 Task: Create a task  Create a new online store for a retail business , assign it to team member softage.1@softage.net in the project AgileBridge and update the status of the task to  Off Track , set the priority of the task to Medium
Action: Mouse moved to (68, 49)
Screenshot: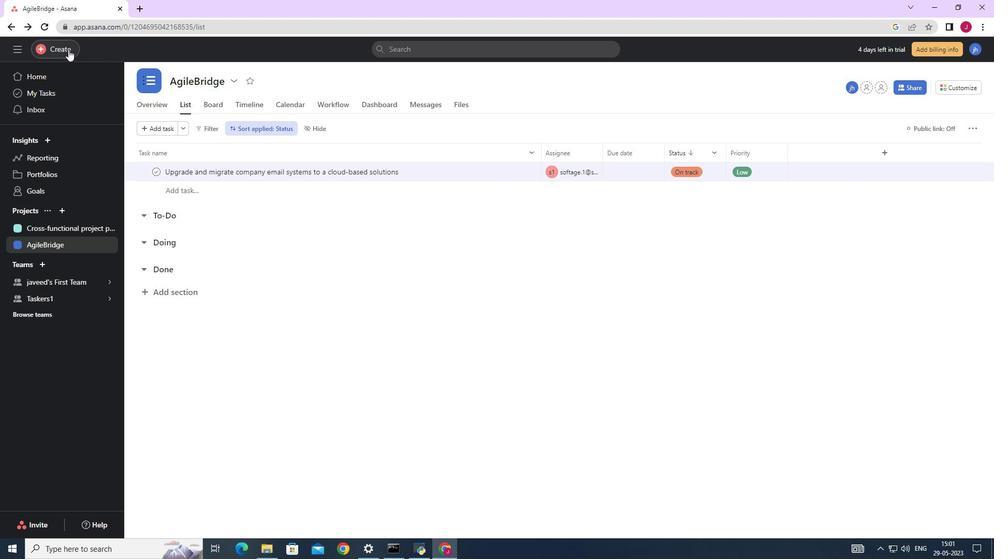 
Action: Mouse pressed left at (68, 49)
Screenshot: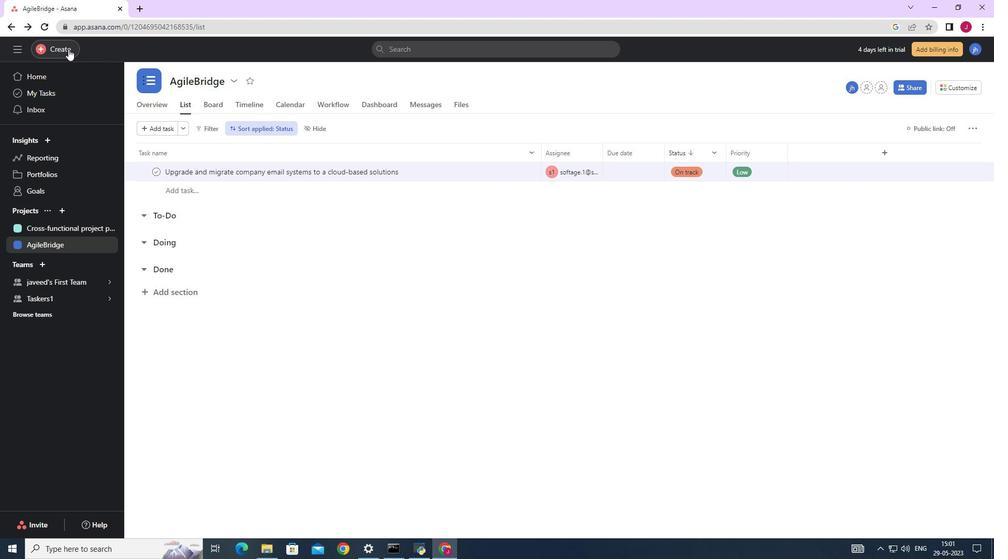 
Action: Mouse moved to (118, 50)
Screenshot: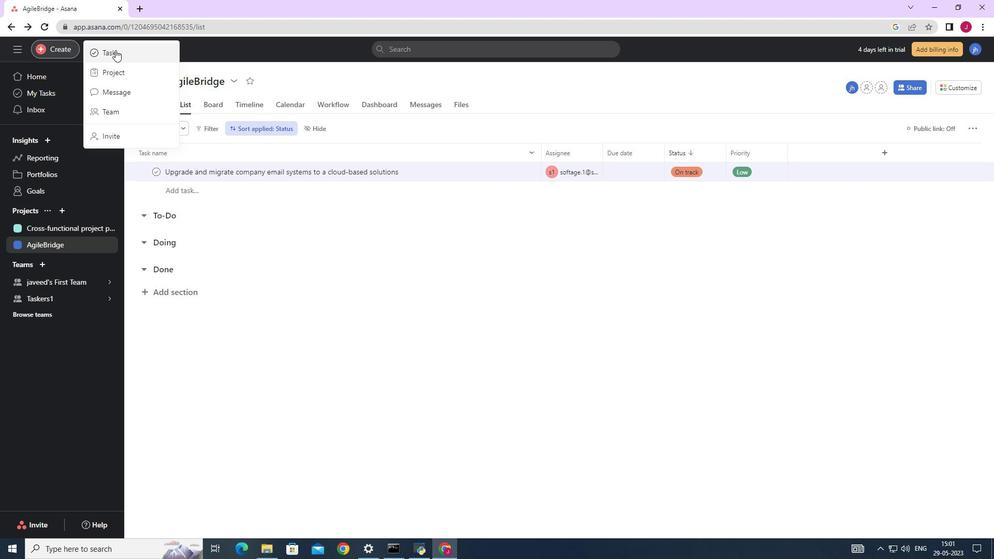 
Action: Mouse pressed left at (118, 50)
Screenshot: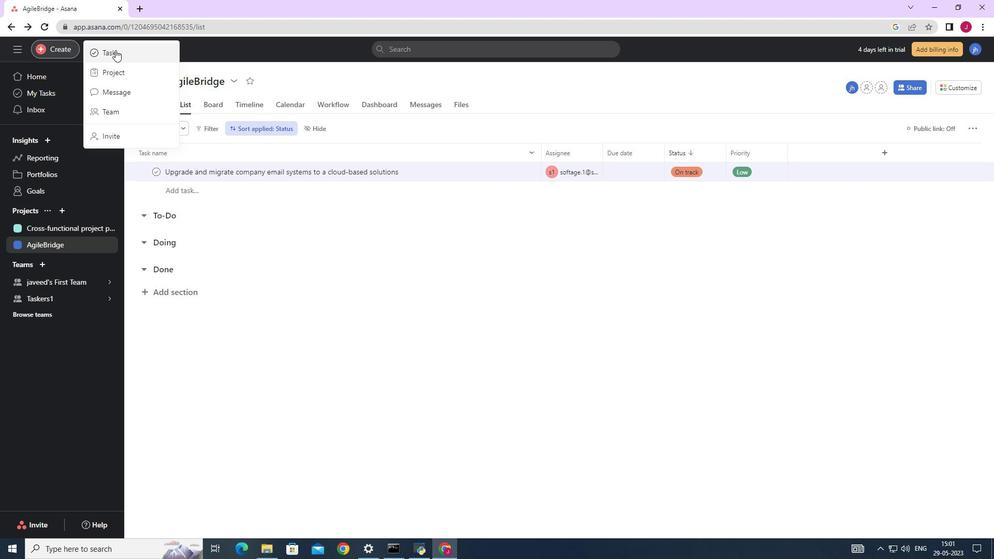 
Action: Mouse moved to (810, 344)
Screenshot: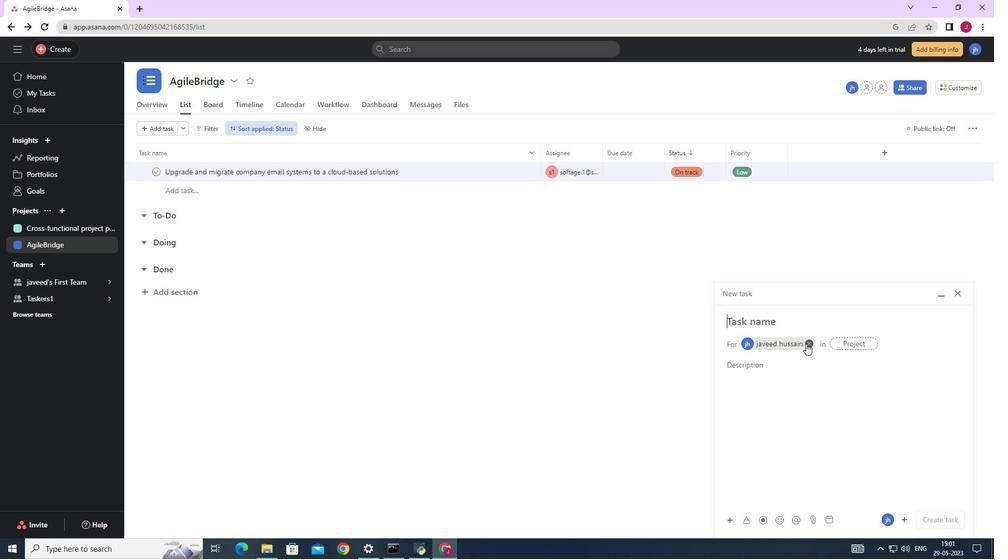 
Action: Mouse pressed left at (810, 344)
Screenshot: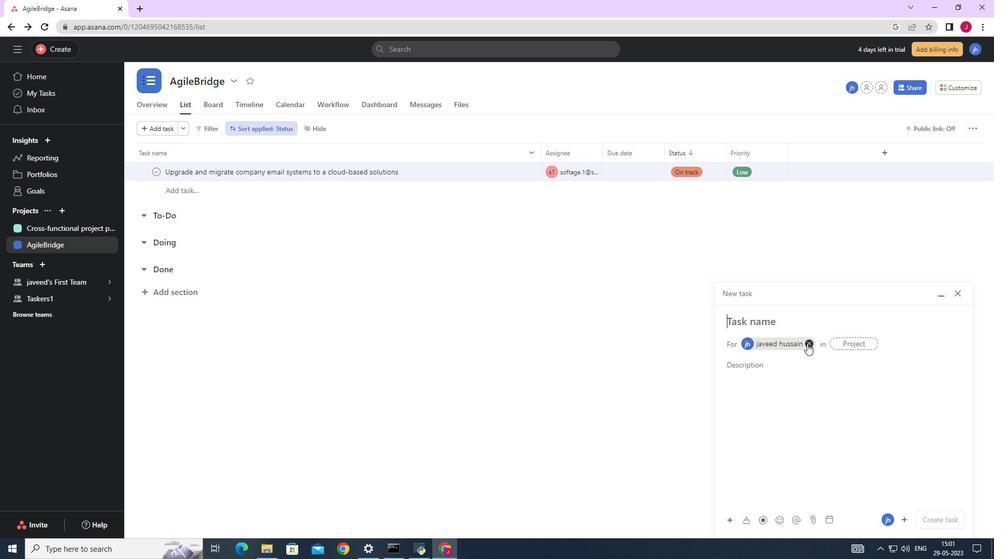 
Action: Mouse moved to (775, 344)
Screenshot: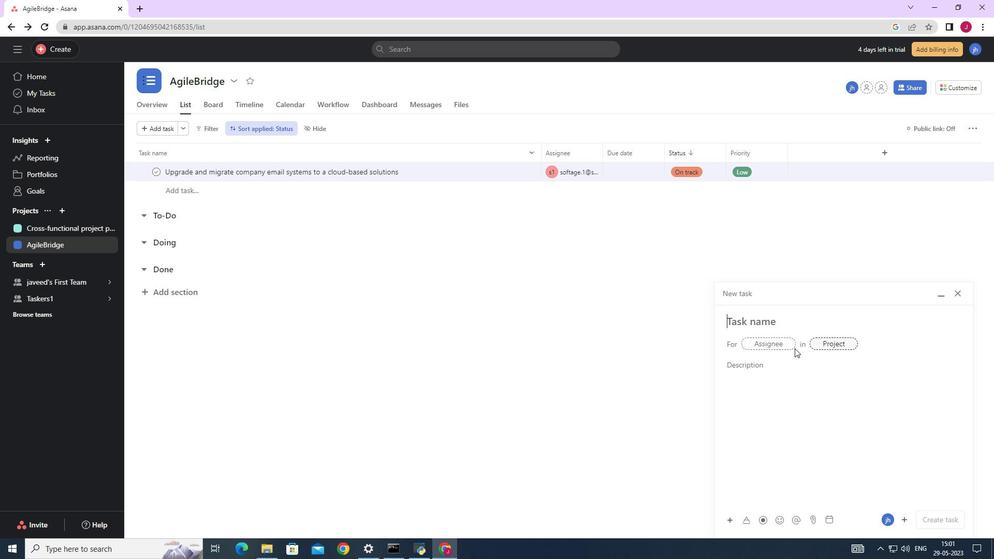 
Action: Mouse pressed left at (775, 344)
Screenshot: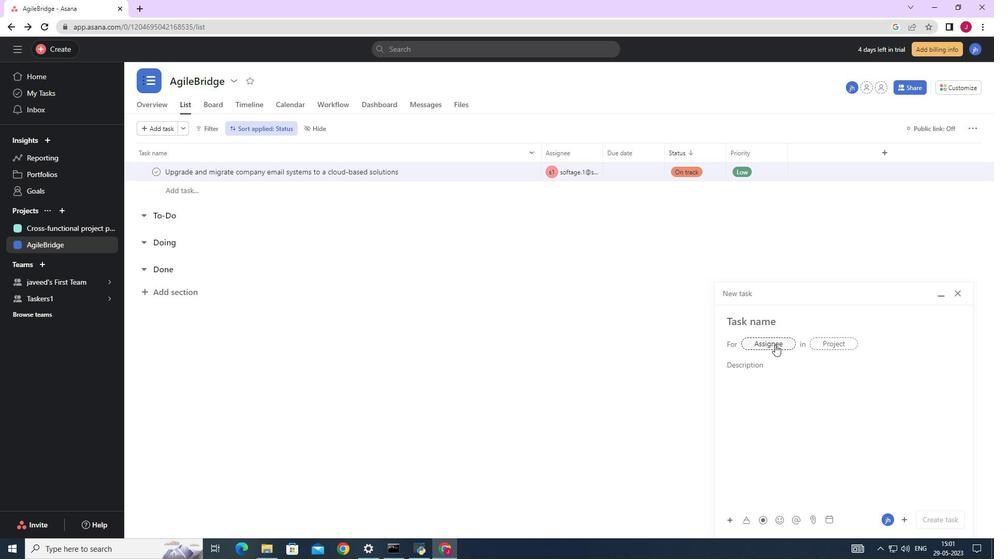 
Action: Key pressed soft
Screenshot: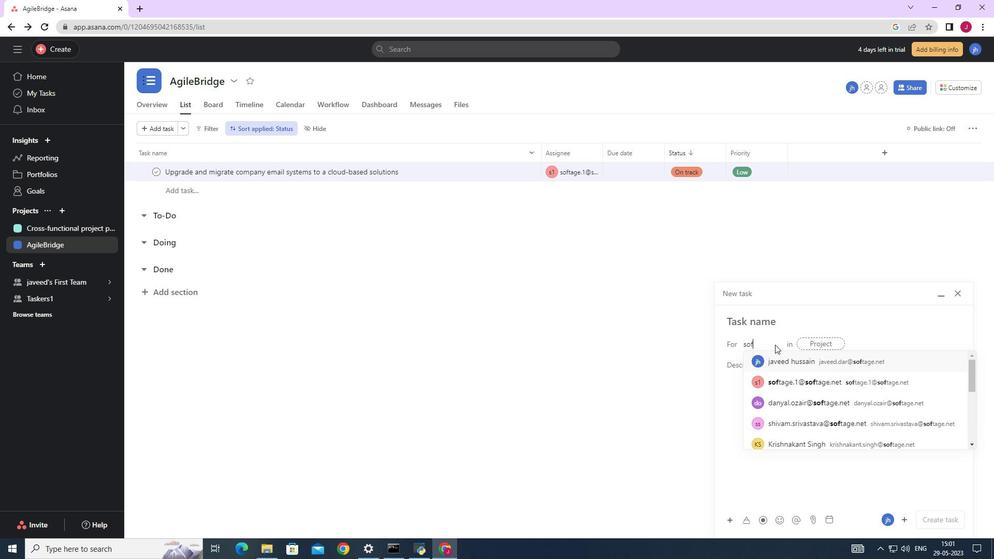 
Action: Mouse moved to (817, 383)
Screenshot: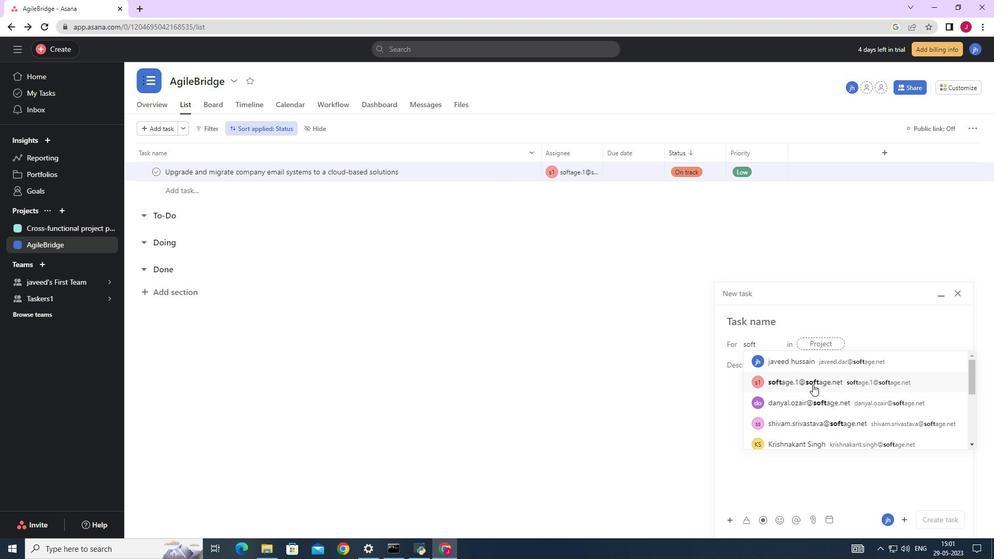 
Action: Mouse pressed left at (817, 383)
Screenshot: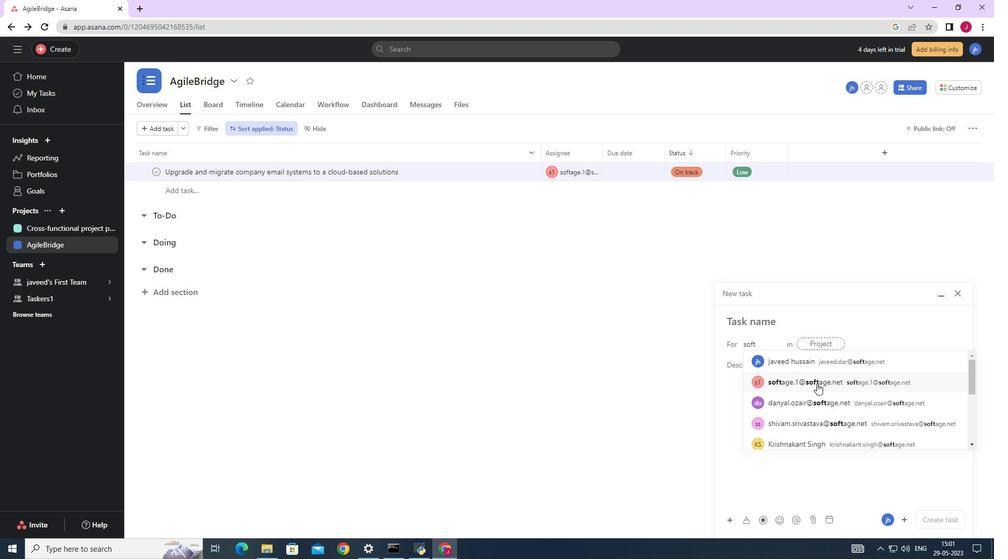 
Action: Mouse moved to (806, 450)
Screenshot: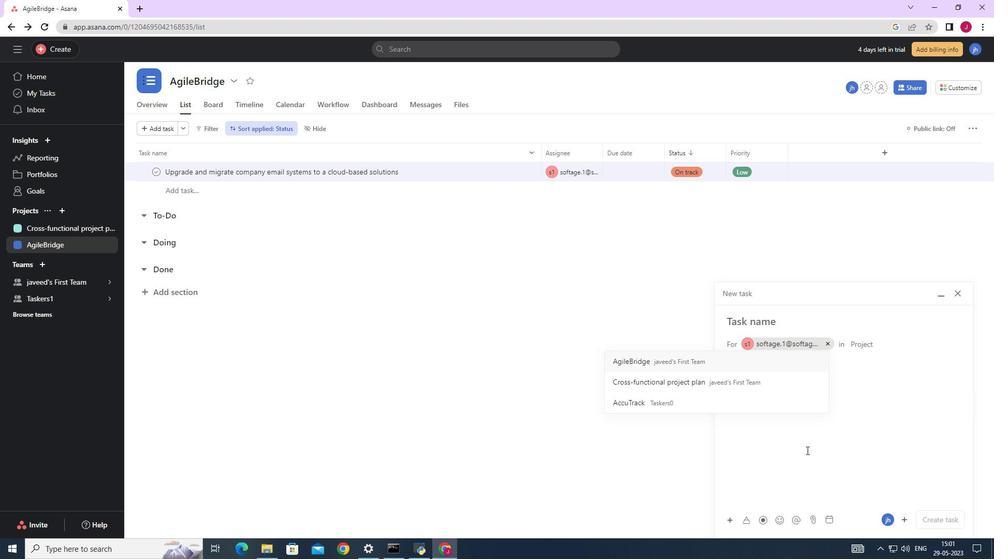 
Action: Mouse pressed left at (806, 450)
Screenshot: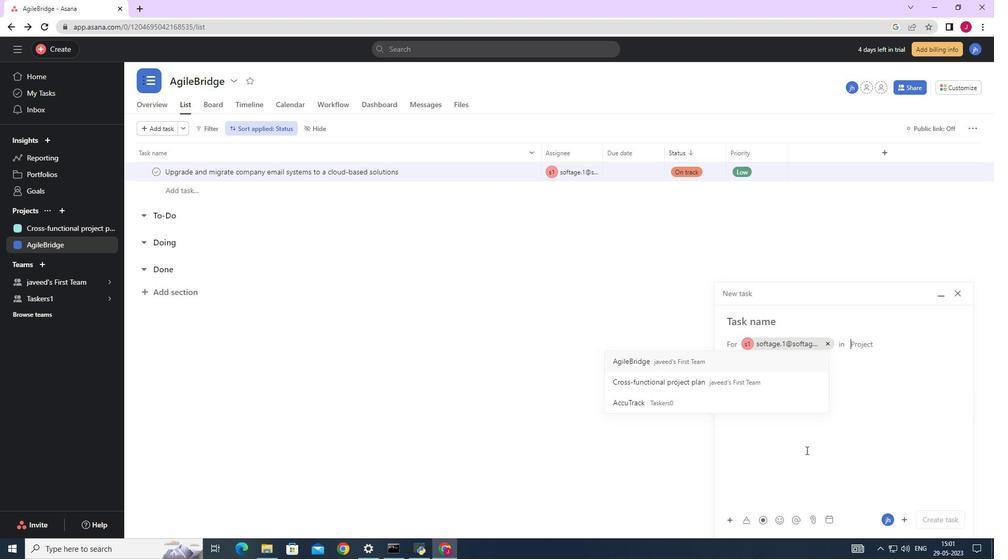
Action: Mouse moved to (768, 324)
Screenshot: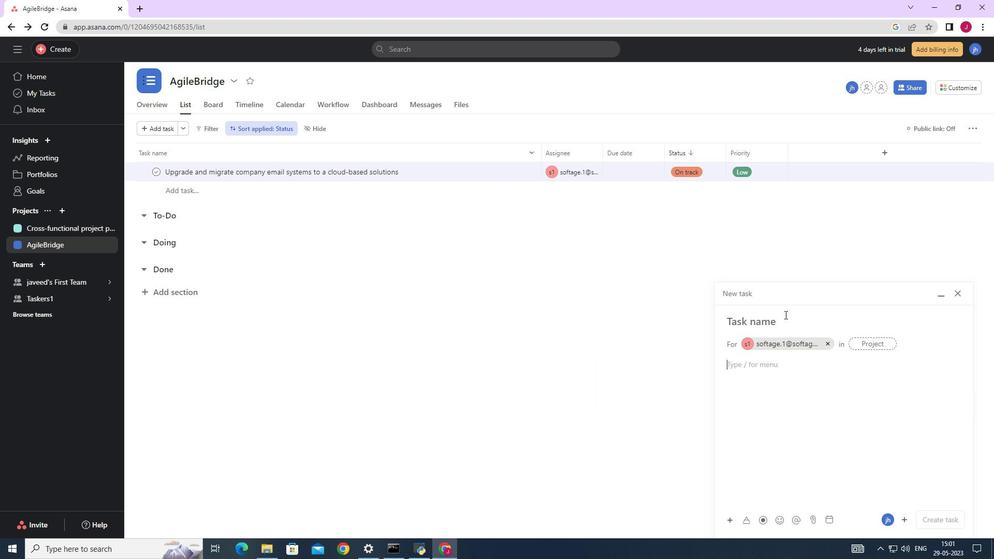 
Action: Mouse pressed left at (768, 324)
Screenshot: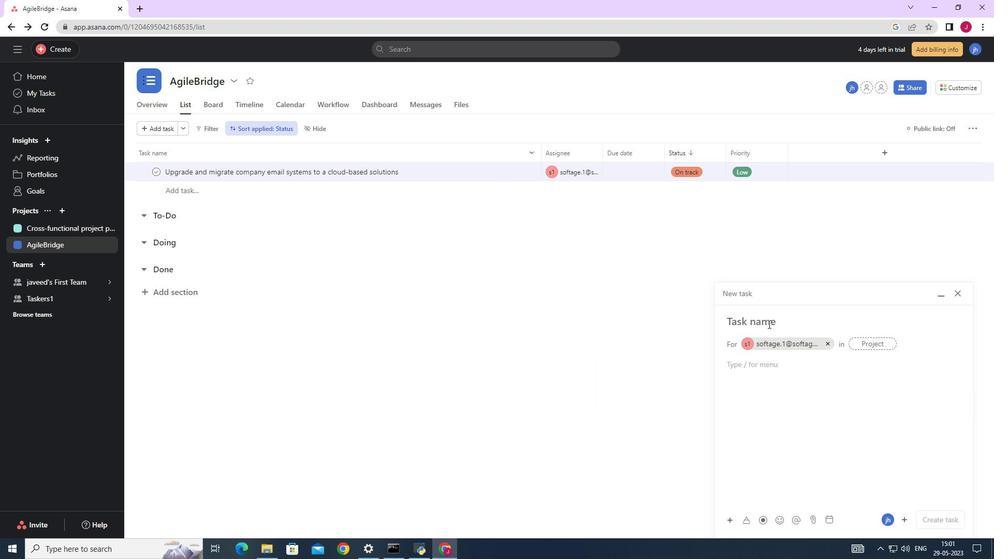 
Action: Mouse moved to (791, 315)
Screenshot: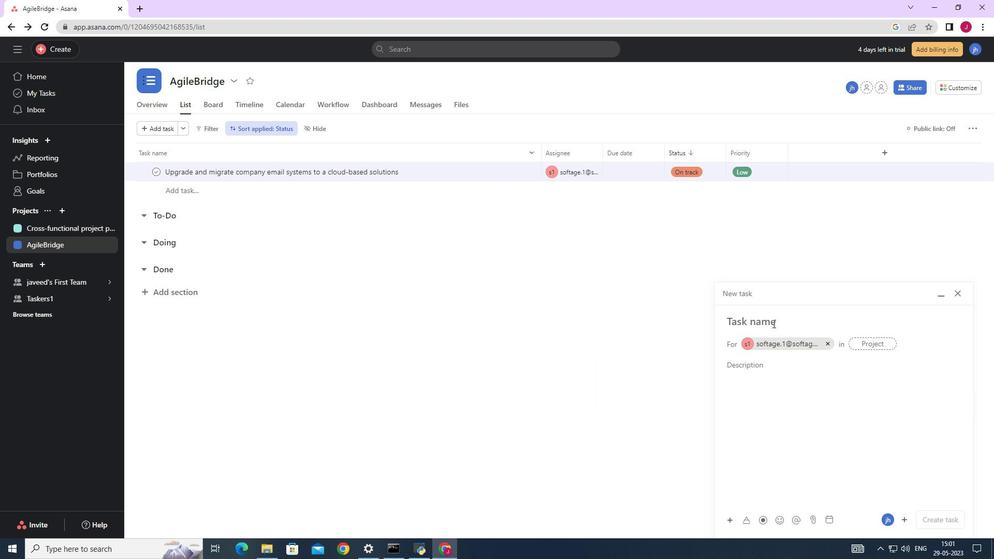 
Action: Key pressed <Key.caps_lock>C<Key.caps_lock>reate<Key.space>a<Key.space>new<Key.space>onlinr<Key.backspace>e<Key.space>store<Key.space>for<Key.space>a<Key.space>retail<Key.space>business
Screenshot: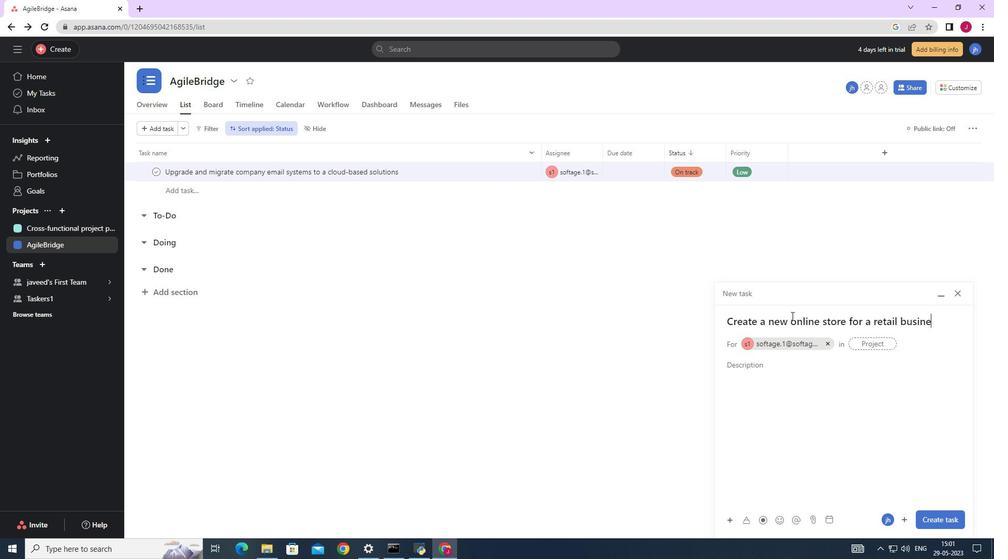 
Action: Mouse moved to (878, 340)
Screenshot: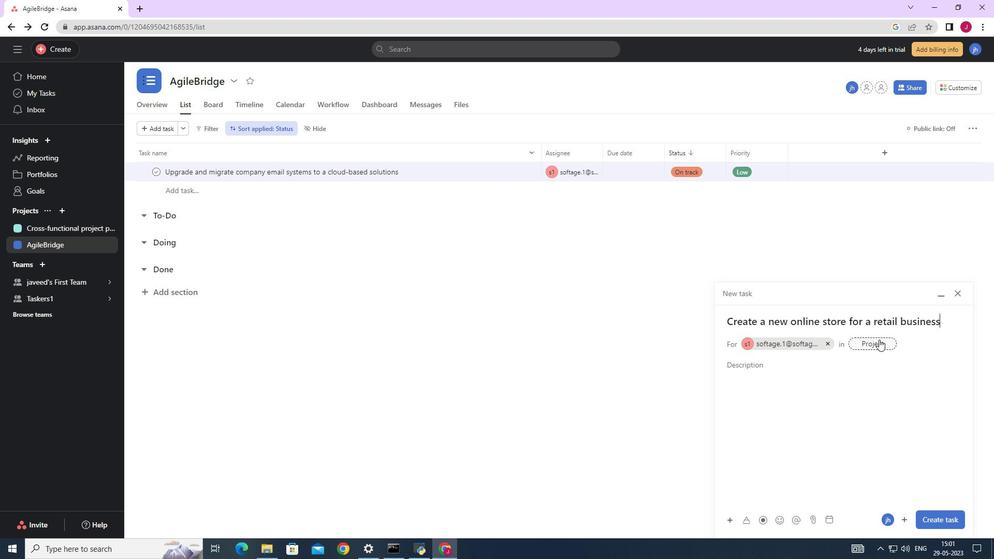 
Action: Mouse pressed left at (878, 340)
Screenshot: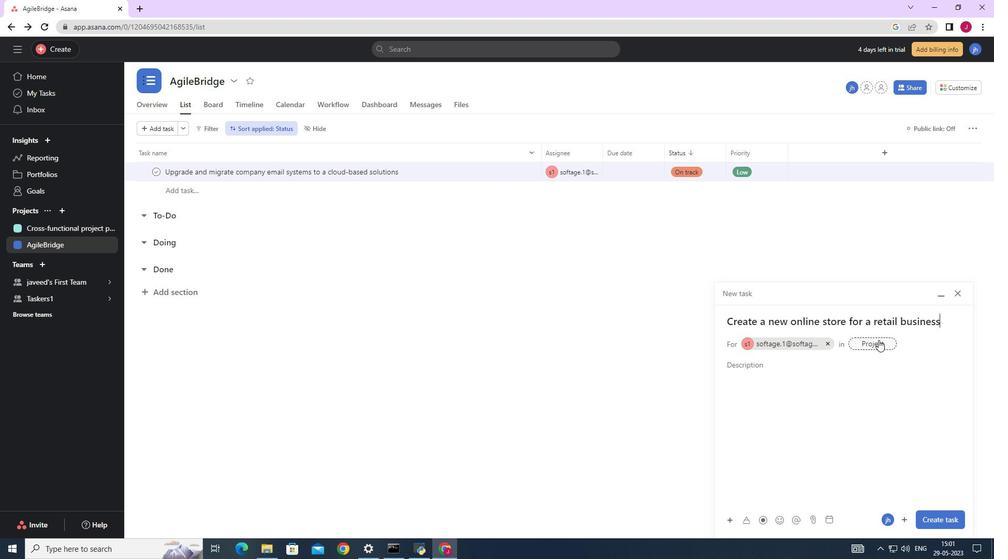 
Action: Mouse moved to (728, 357)
Screenshot: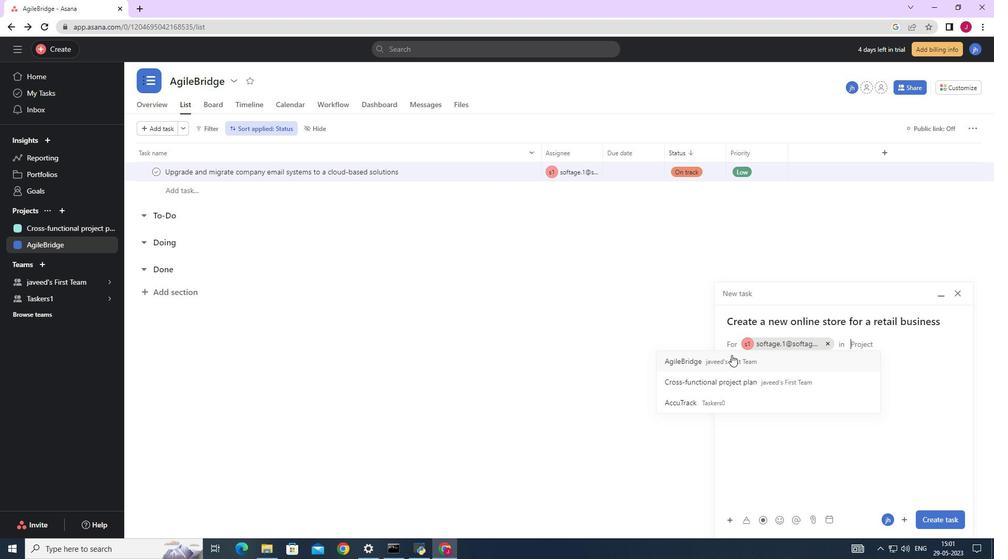 
Action: Mouse pressed left at (728, 357)
Screenshot: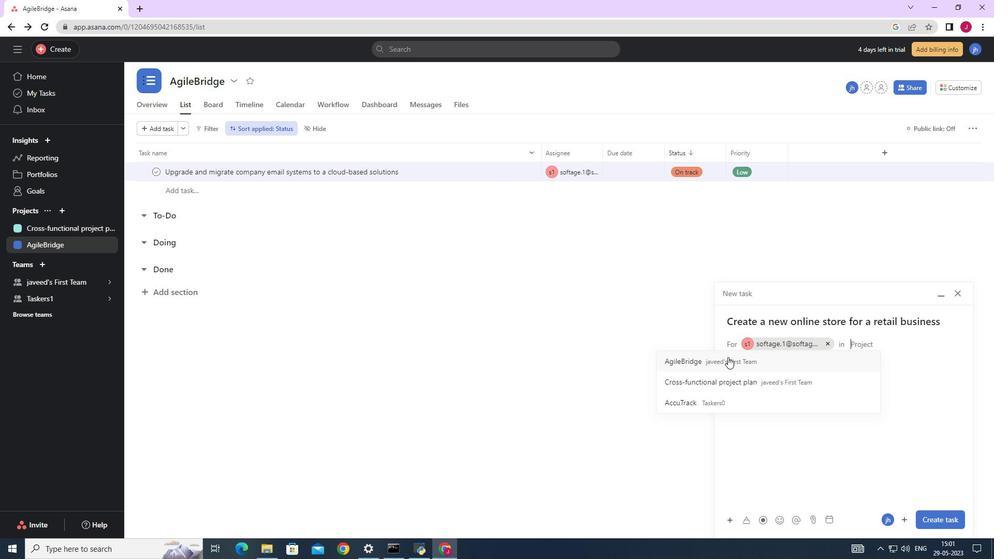 
Action: Mouse moved to (782, 367)
Screenshot: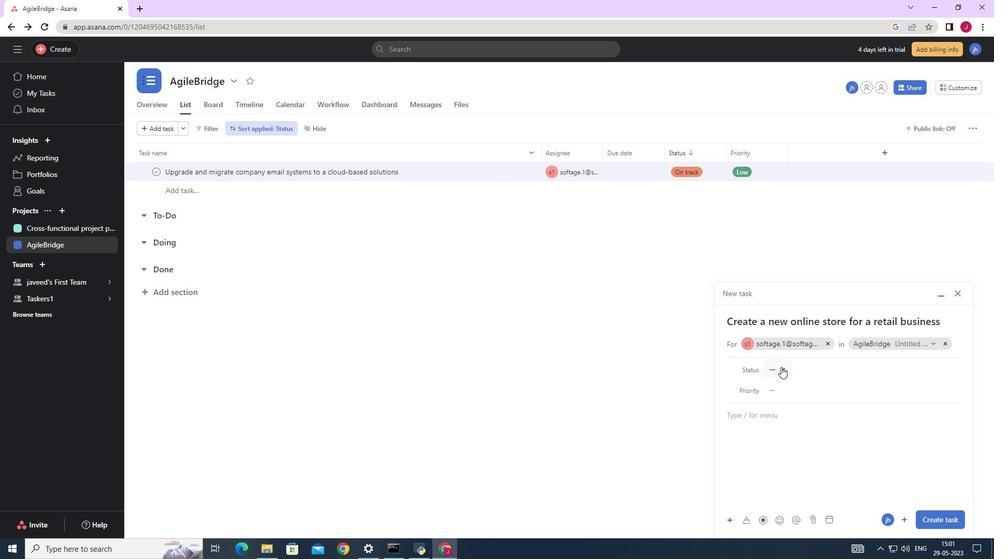 
Action: Mouse pressed left at (782, 367)
Screenshot: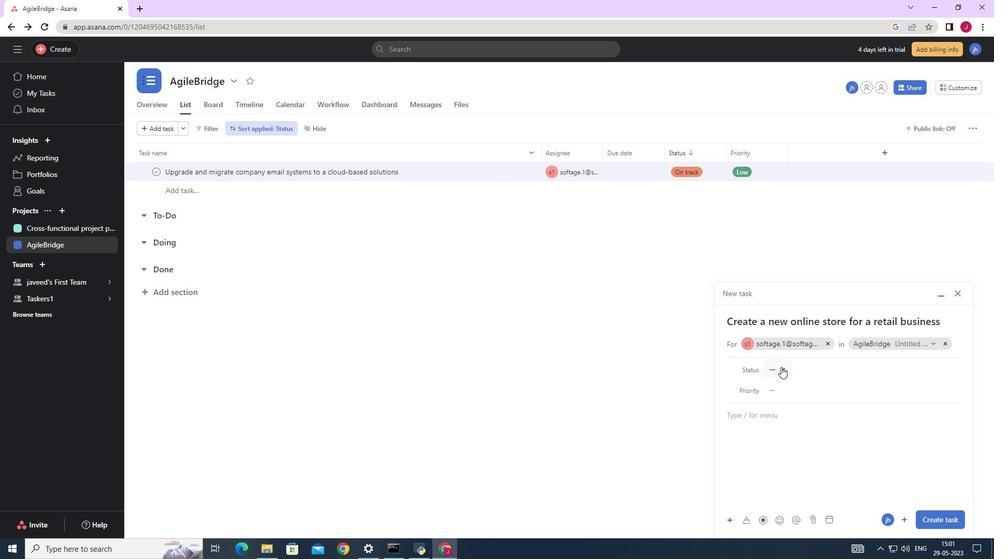 
Action: Mouse moved to (801, 420)
Screenshot: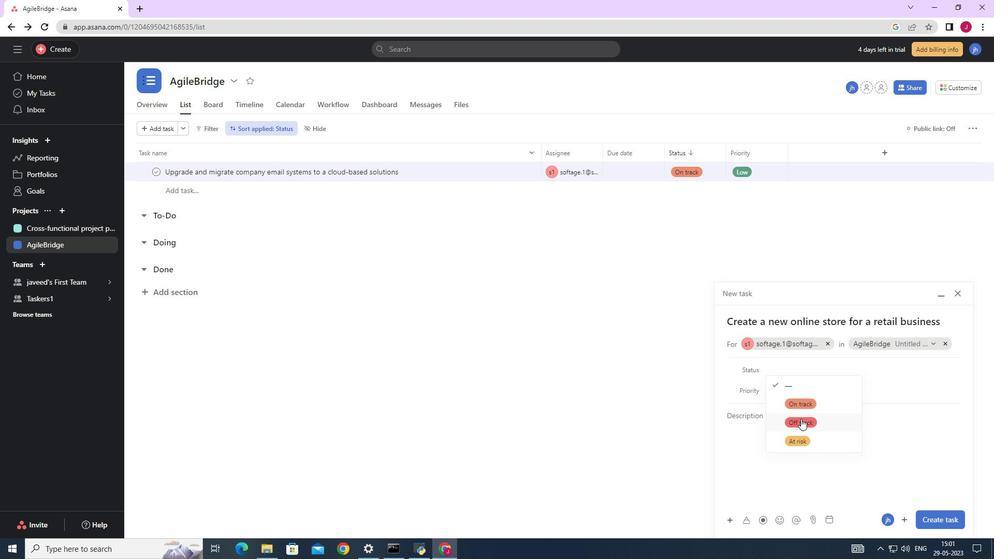 
Action: Mouse pressed left at (801, 420)
Screenshot: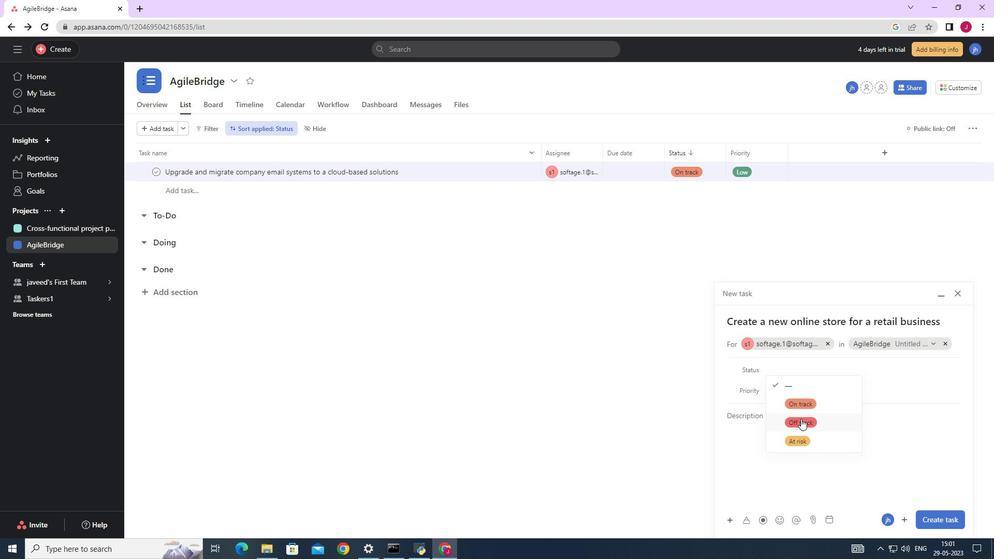 
Action: Mouse moved to (780, 386)
Screenshot: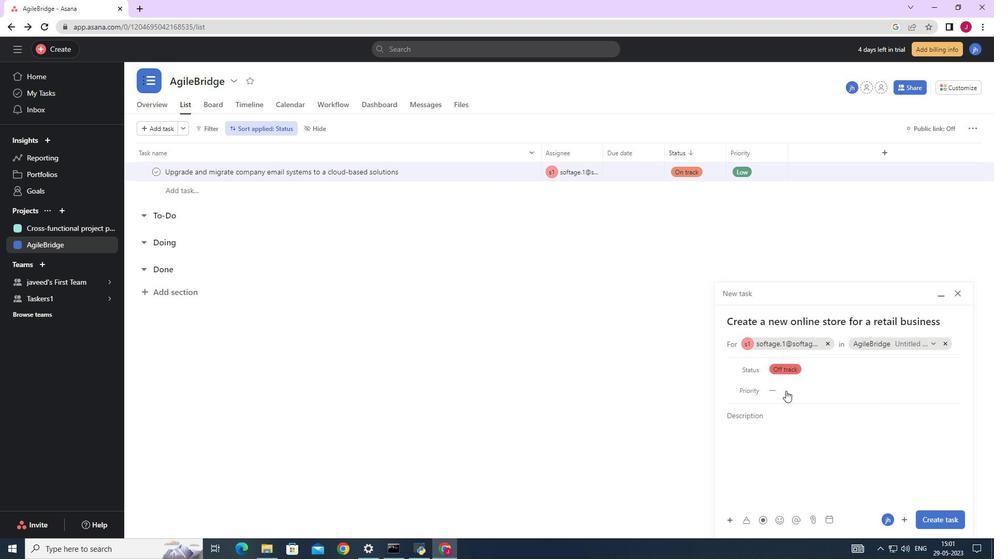 
Action: Mouse pressed left at (780, 386)
Screenshot: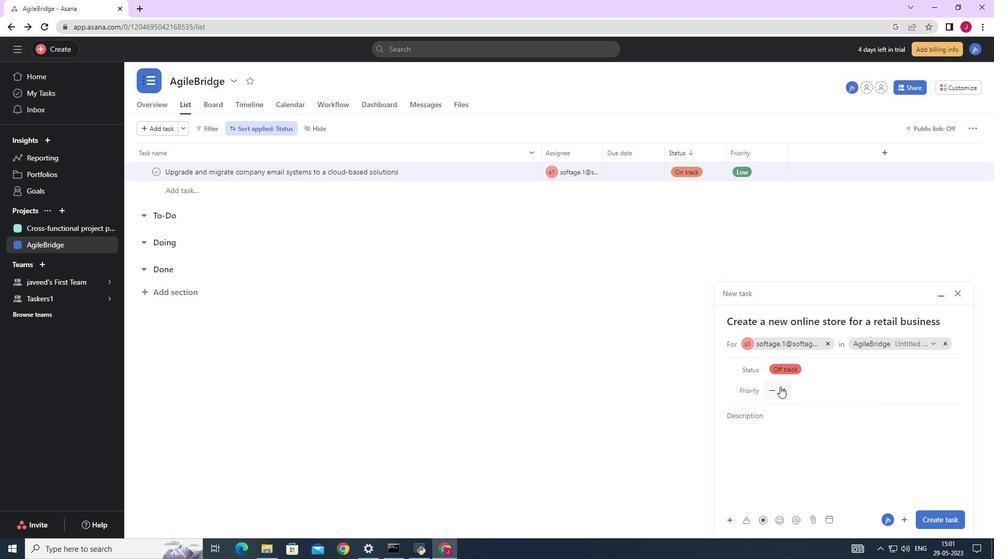 
Action: Mouse moved to (799, 443)
Screenshot: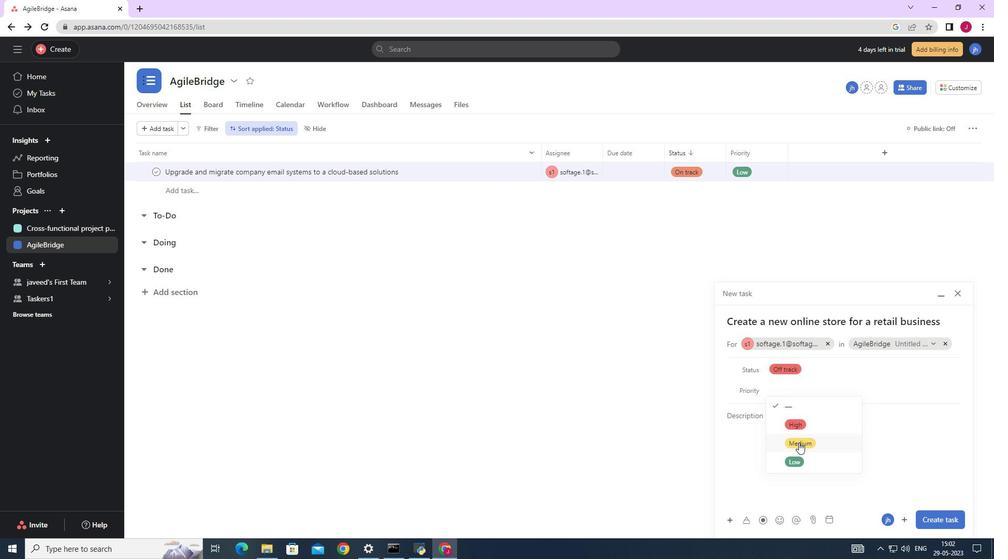 
Action: Mouse pressed left at (799, 443)
Screenshot: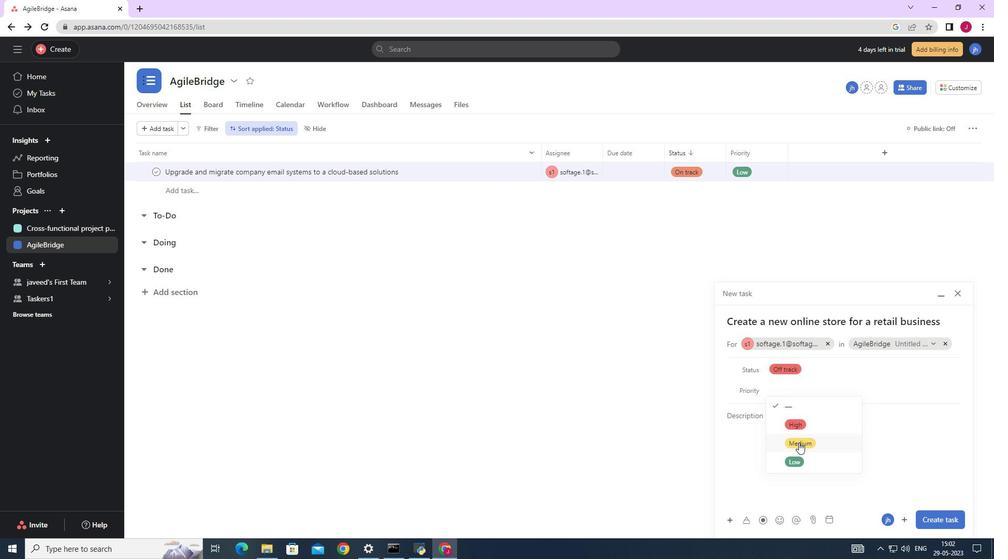 
Action: Mouse moved to (933, 519)
Screenshot: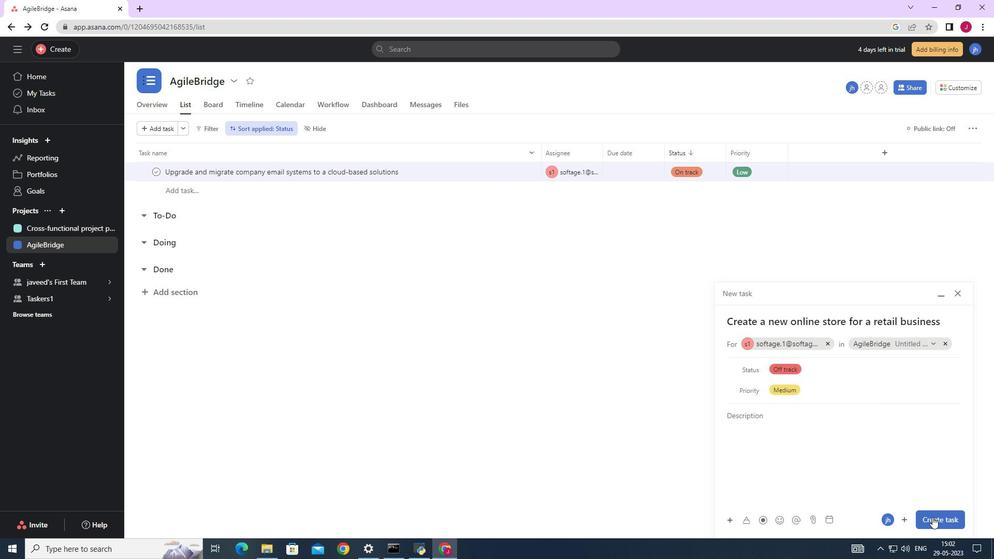
Action: Mouse pressed left at (933, 519)
Screenshot: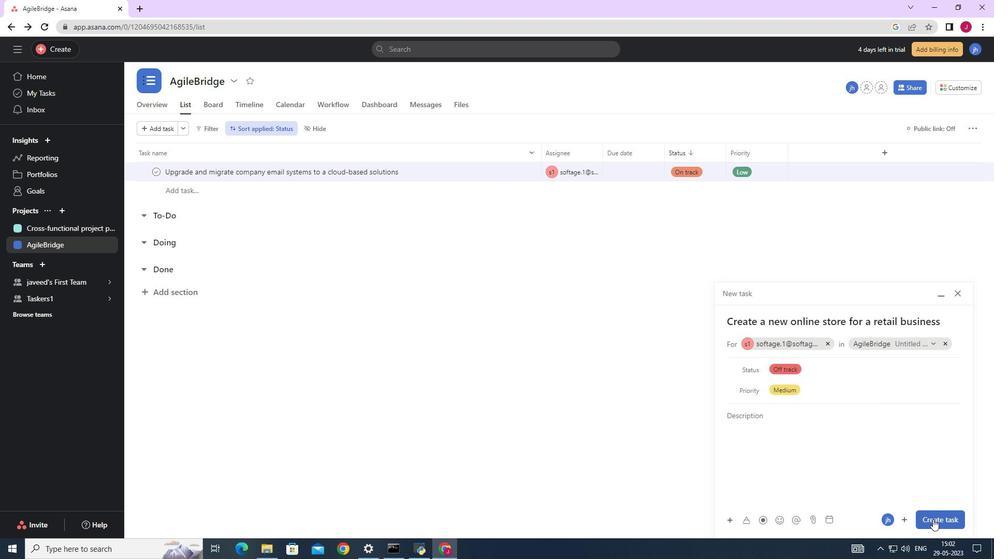 
Action: Mouse moved to (672, 299)
Screenshot: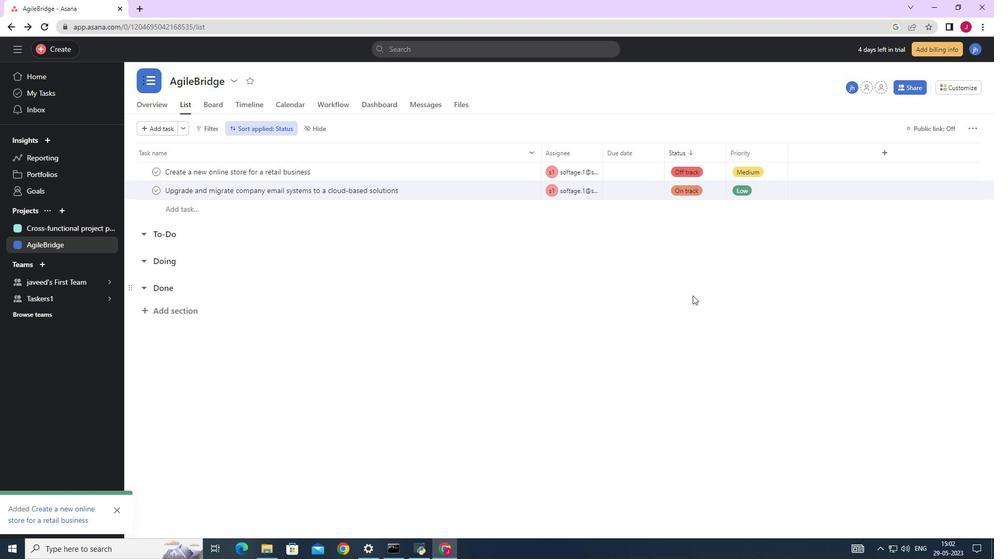 
